 Task: Apply a 45Â° custom angle in the text.
Action: Mouse moved to (23, 191)
Screenshot: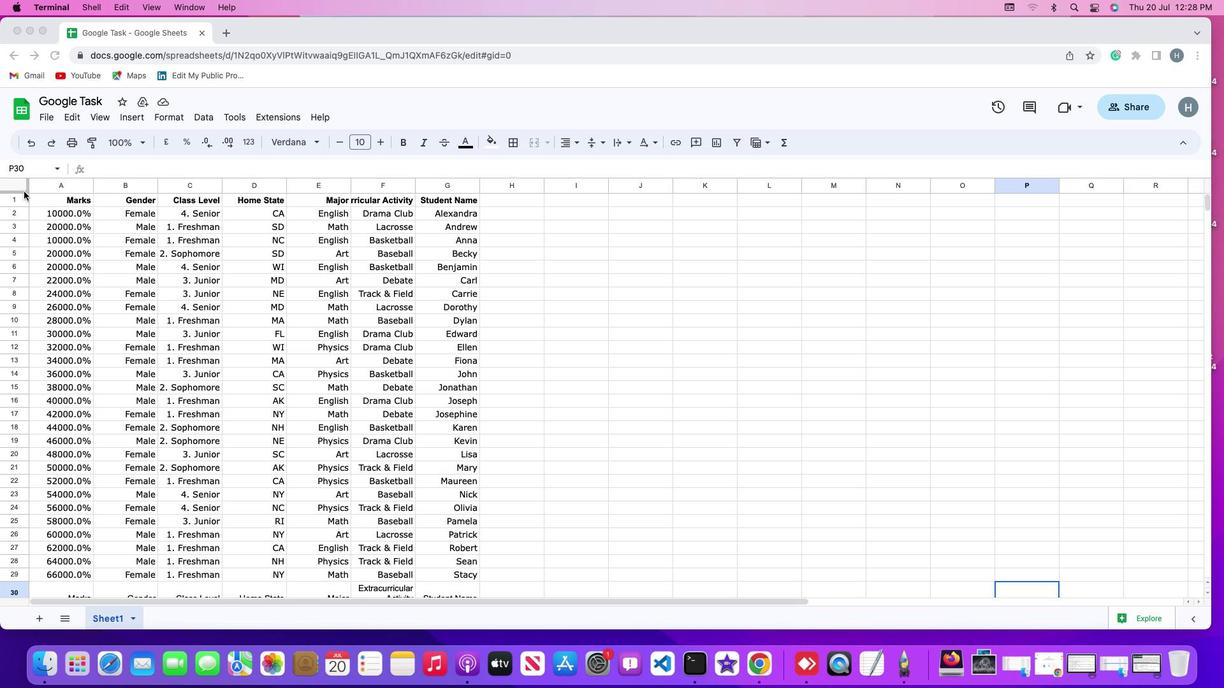 
Action: Mouse pressed left at (23, 191)
Screenshot: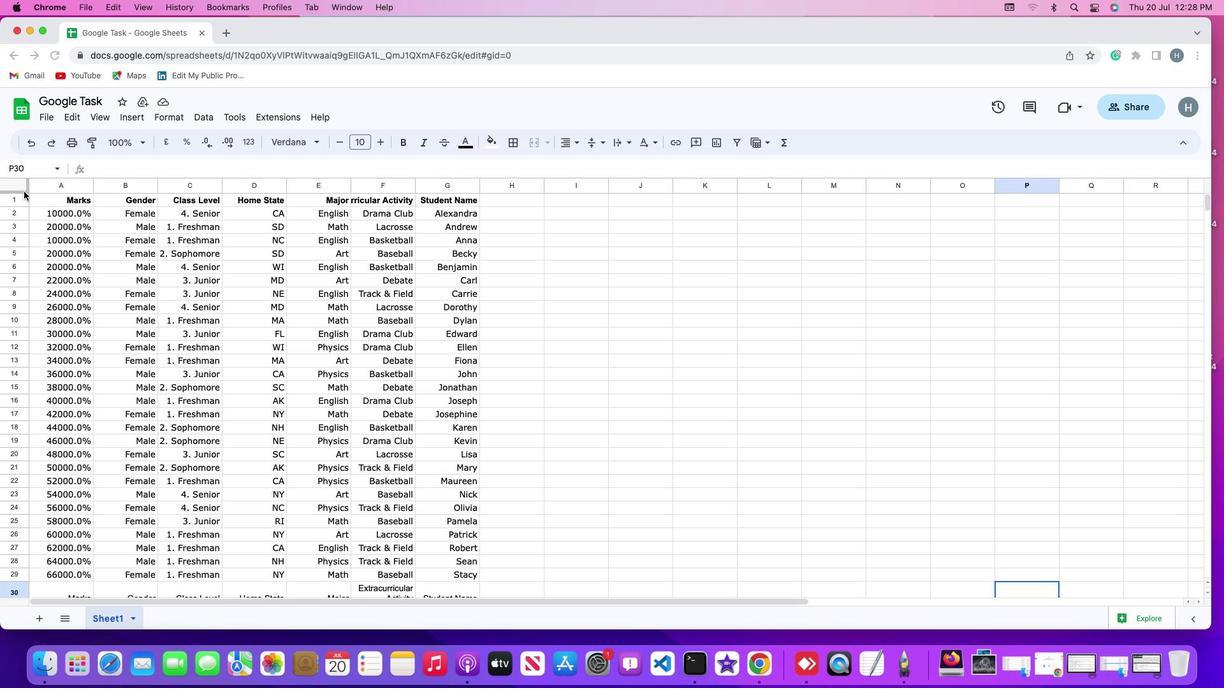 
Action: Mouse moved to (20, 181)
Screenshot: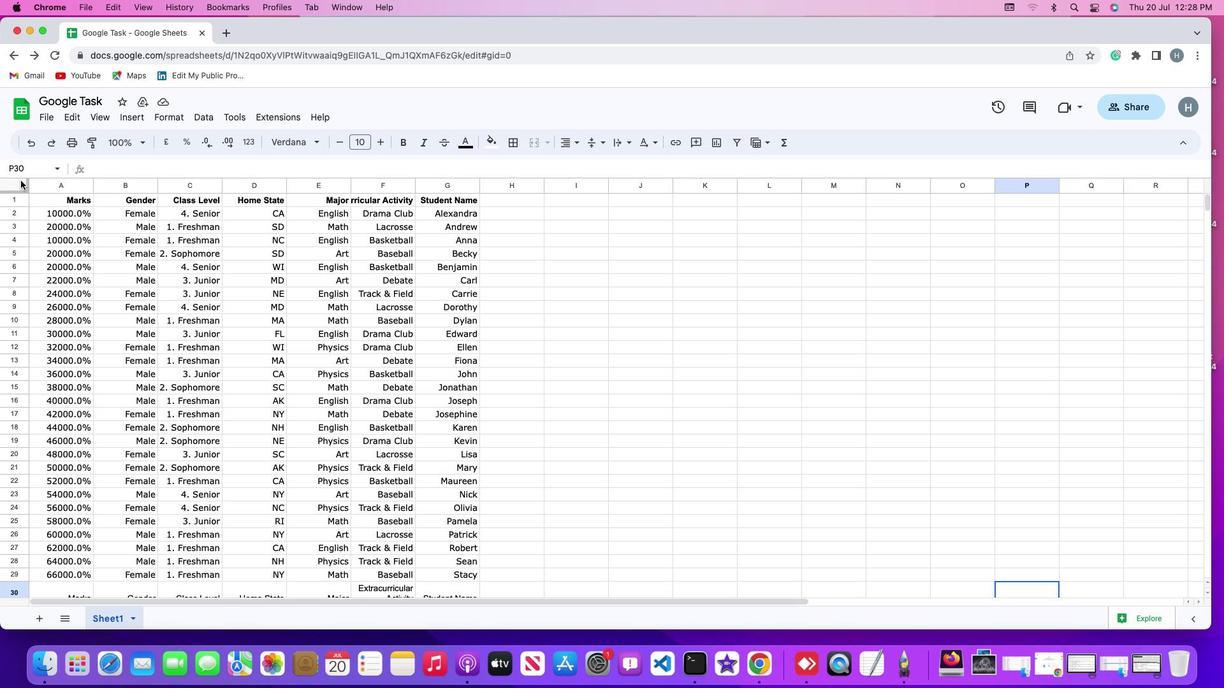 
Action: Mouse pressed left at (20, 181)
Screenshot: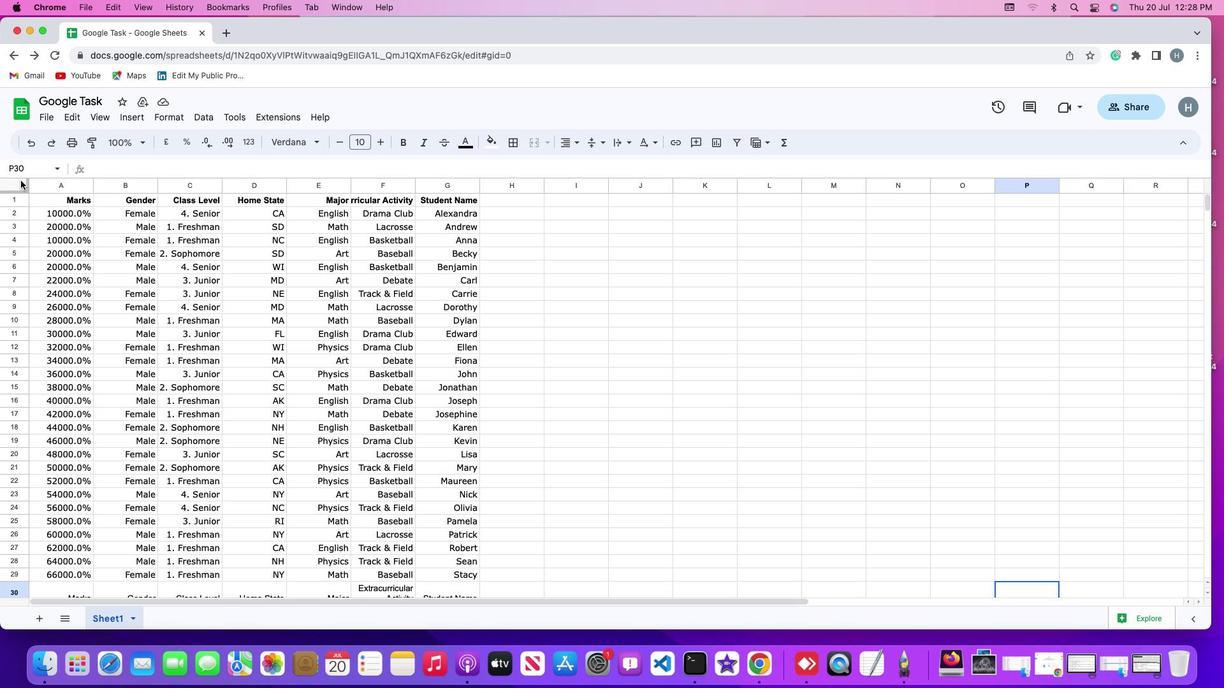 
Action: Mouse moved to (171, 116)
Screenshot: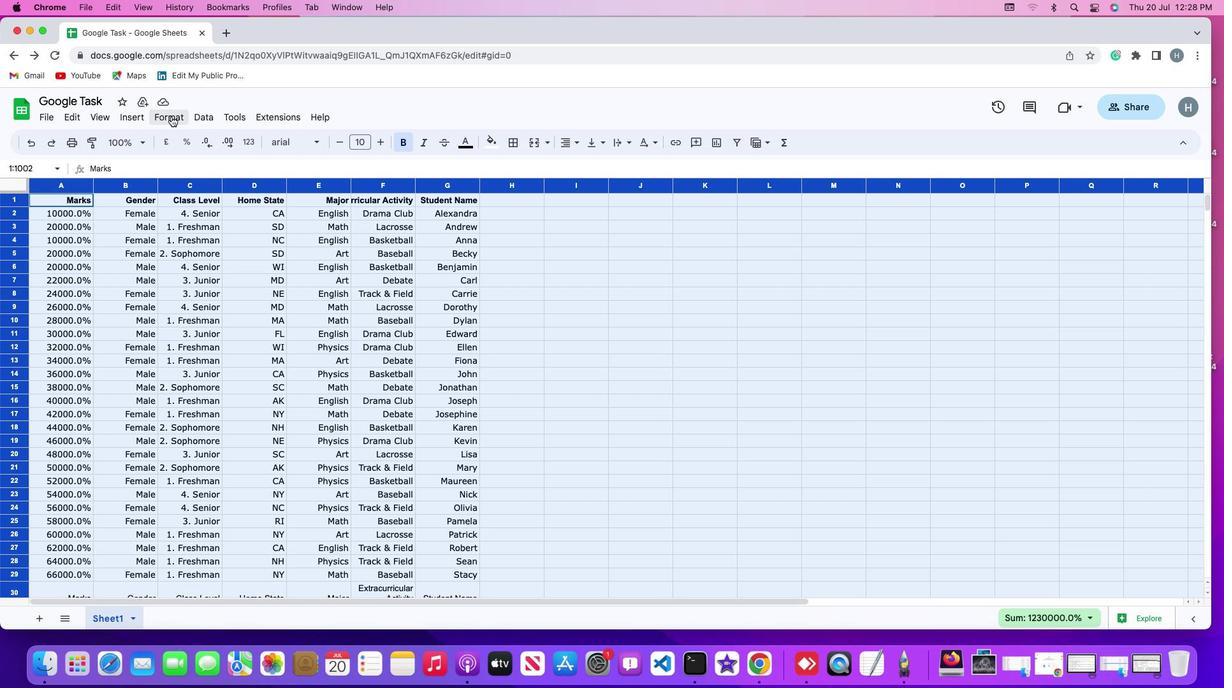 
Action: Mouse pressed left at (171, 116)
Screenshot: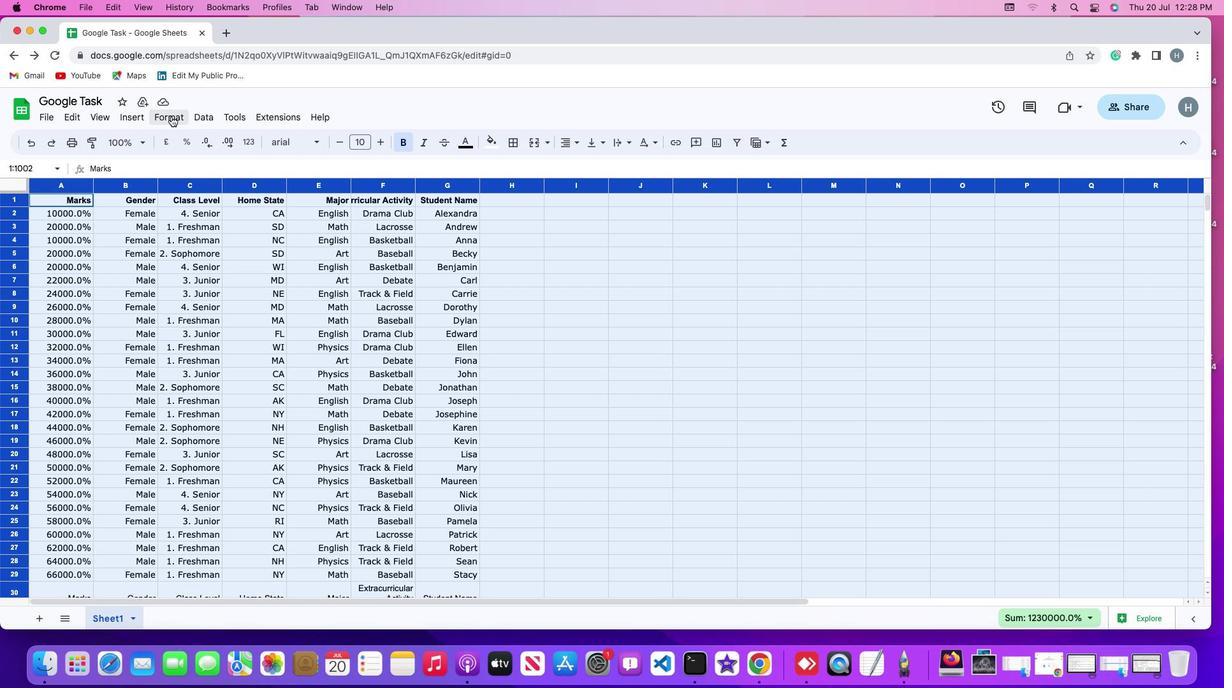 
Action: Mouse moved to (184, 257)
Screenshot: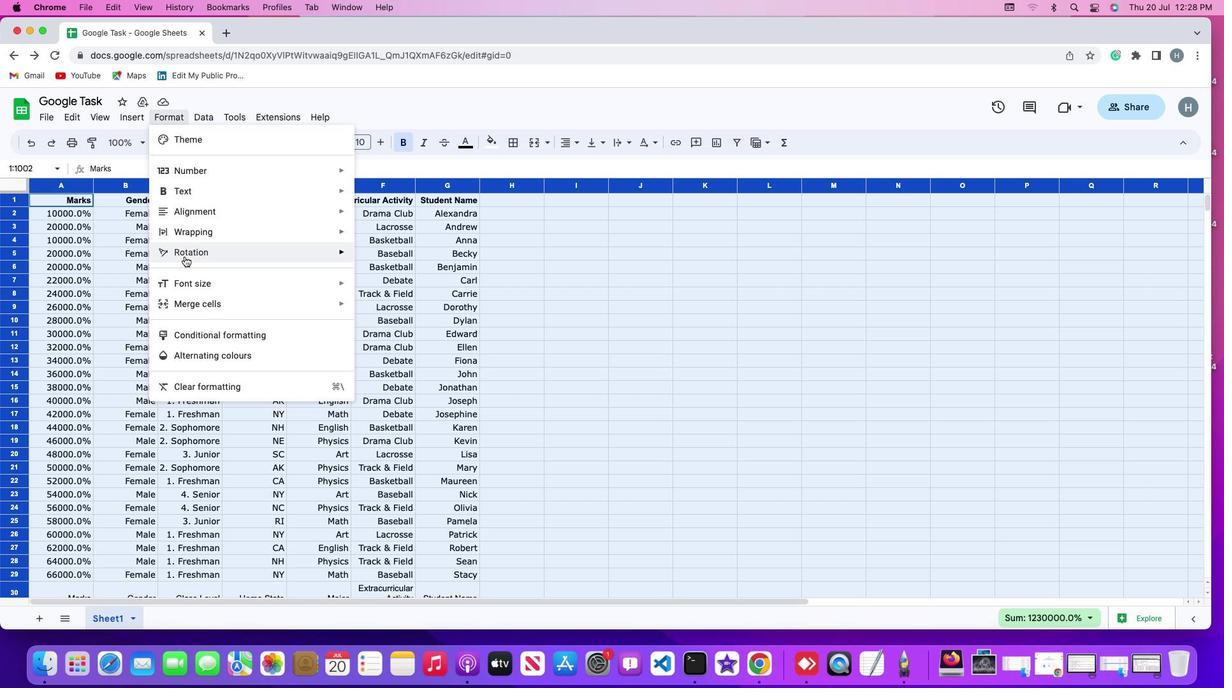 
Action: Mouse pressed left at (184, 257)
Screenshot: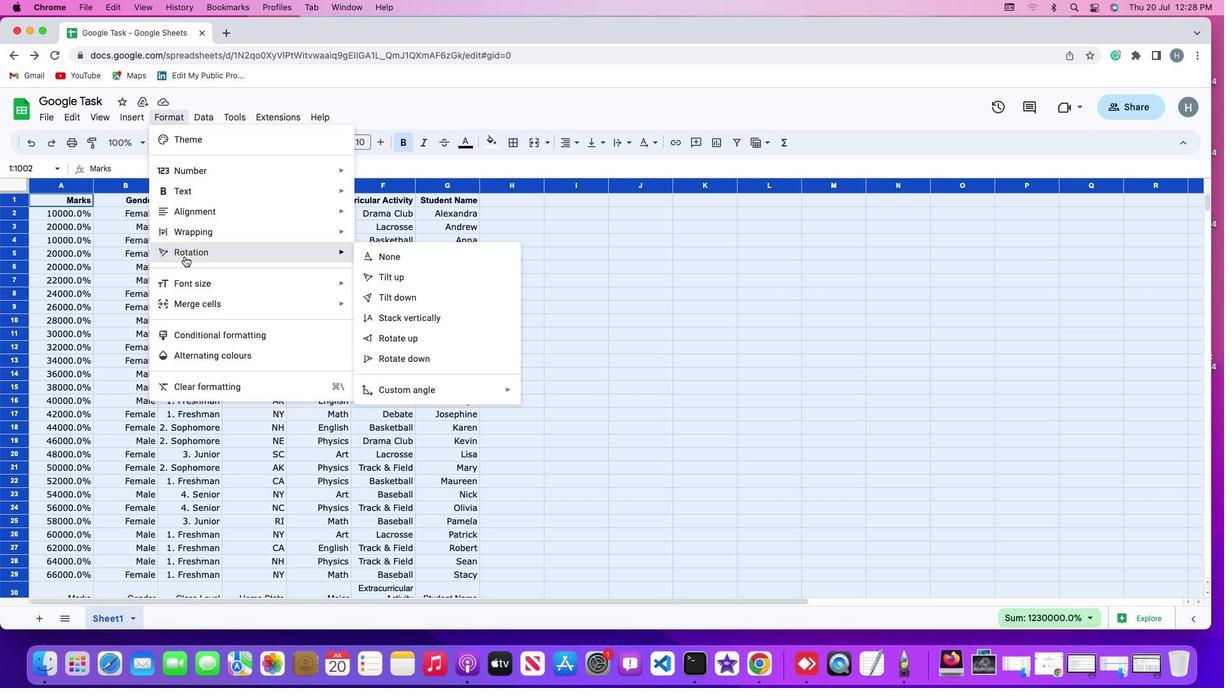
Action: Mouse moved to (412, 391)
Screenshot: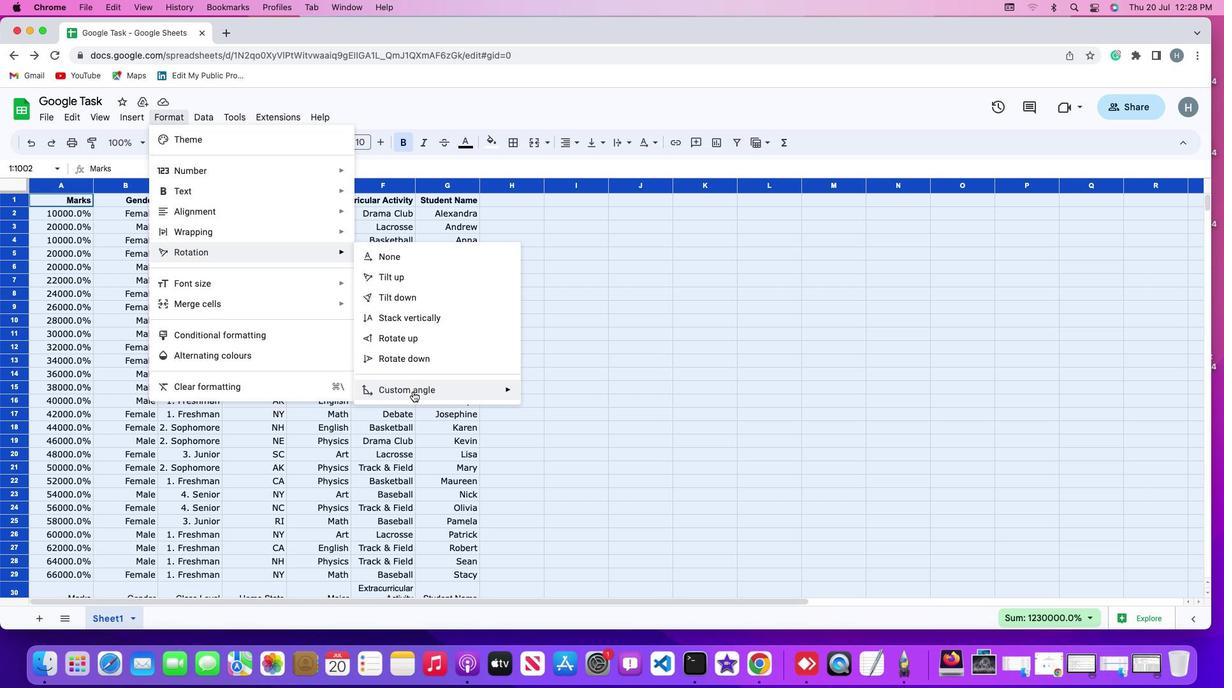 
Action: Mouse pressed left at (412, 391)
Screenshot: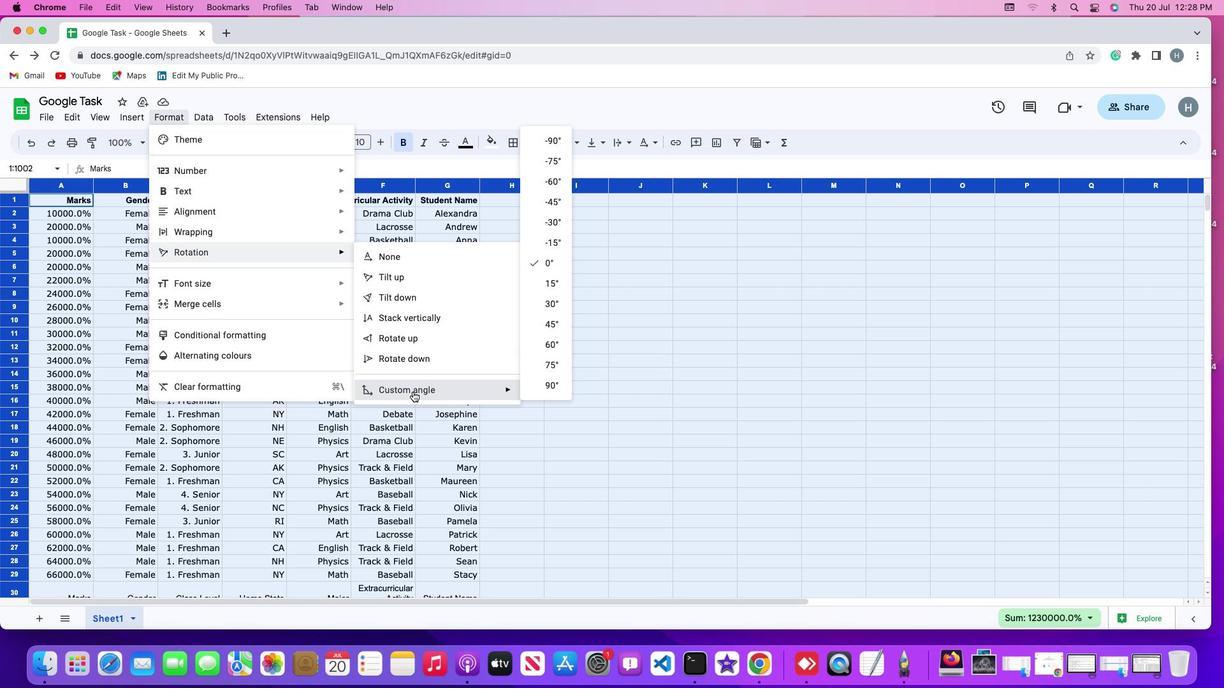 
Action: Mouse moved to (541, 325)
Screenshot: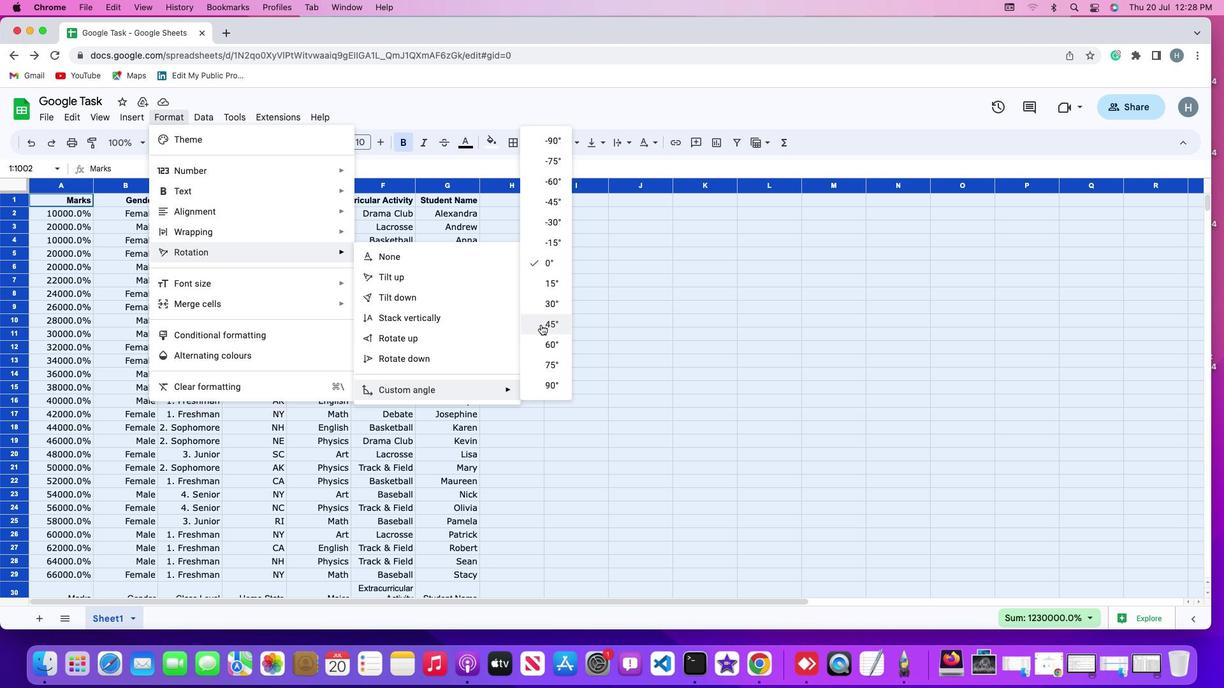 
Action: Mouse pressed left at (541, 325)
Screenshot: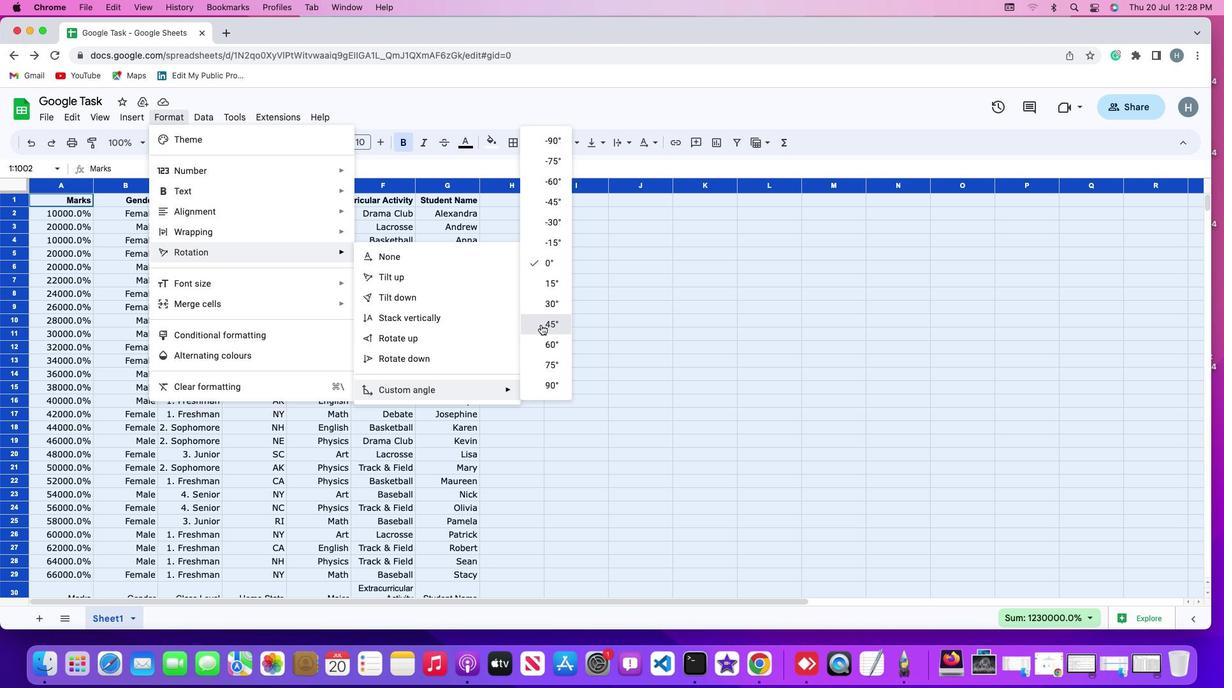 
Action: Mouse moved to (589, 341)
Screenshot: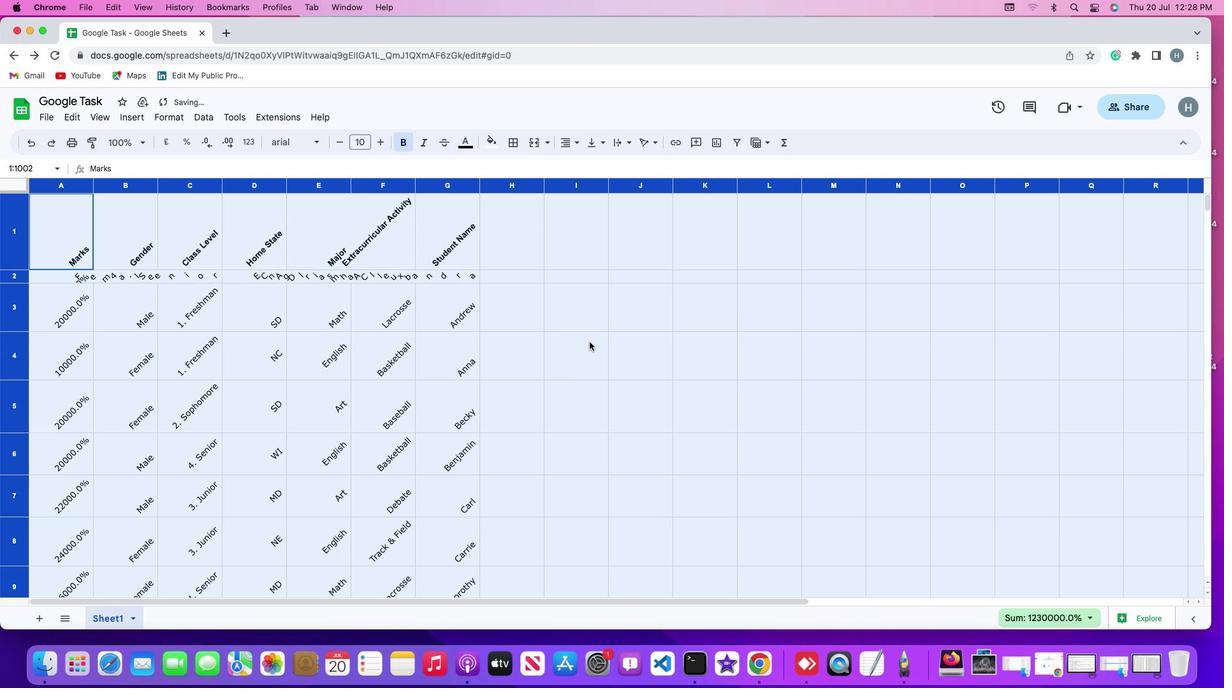 
Action: Mouse pressed left at (589, 341)
Screenshot: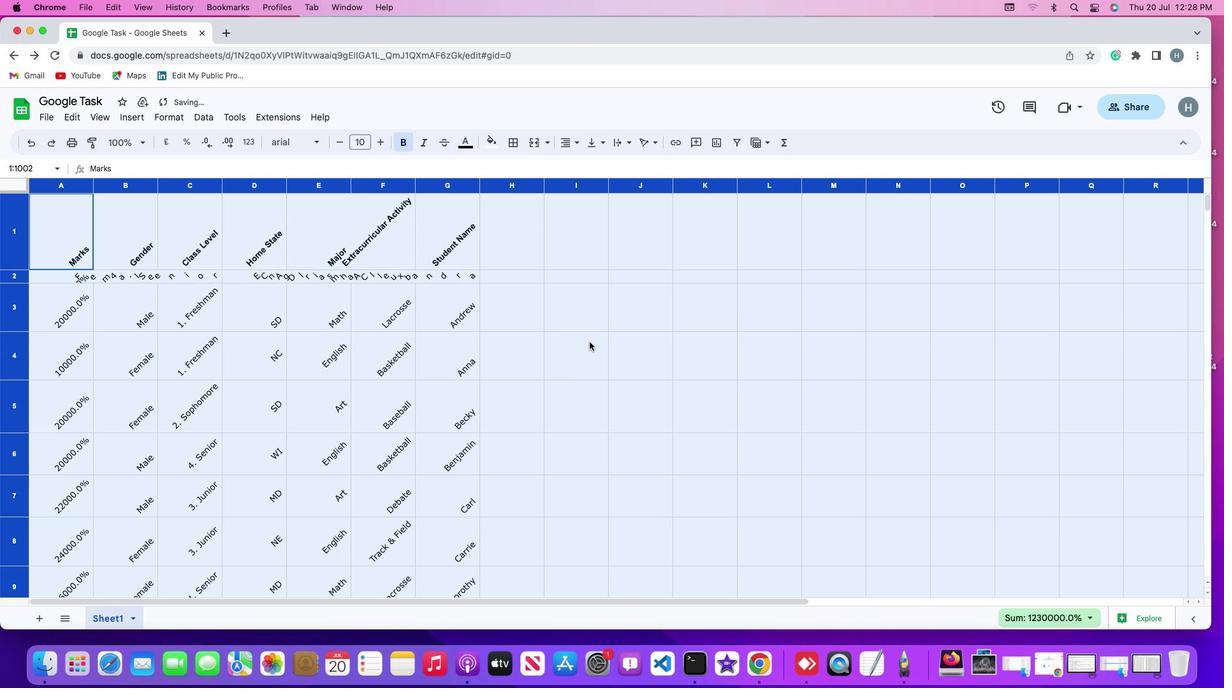 
